 Task: Create List Brand Personality in Board Content Amplification Platforms to Workspace Debt Financing. Create List Brand Target Audience in Board Social Media Campaign Planning to Workspace Debt Financing. Create List Brand Perception Mapping in Board Market Entry Strategy and Analysis for Emerging Markets to Workspace Debt Financing
Action: Mouse moved to (58, 249)
Screenshot: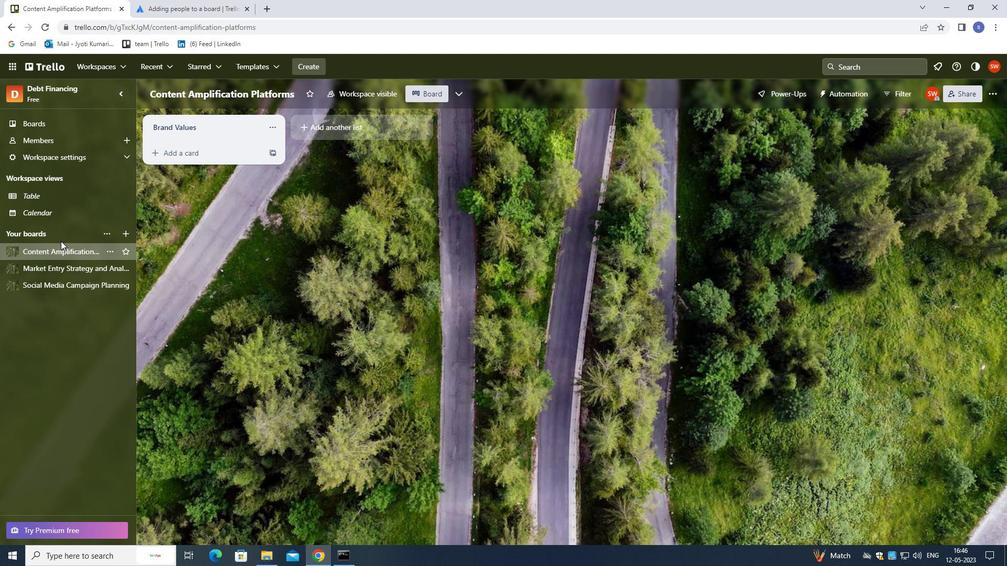 
Action: Mouse pressed left at (58, 249)
Screenshot: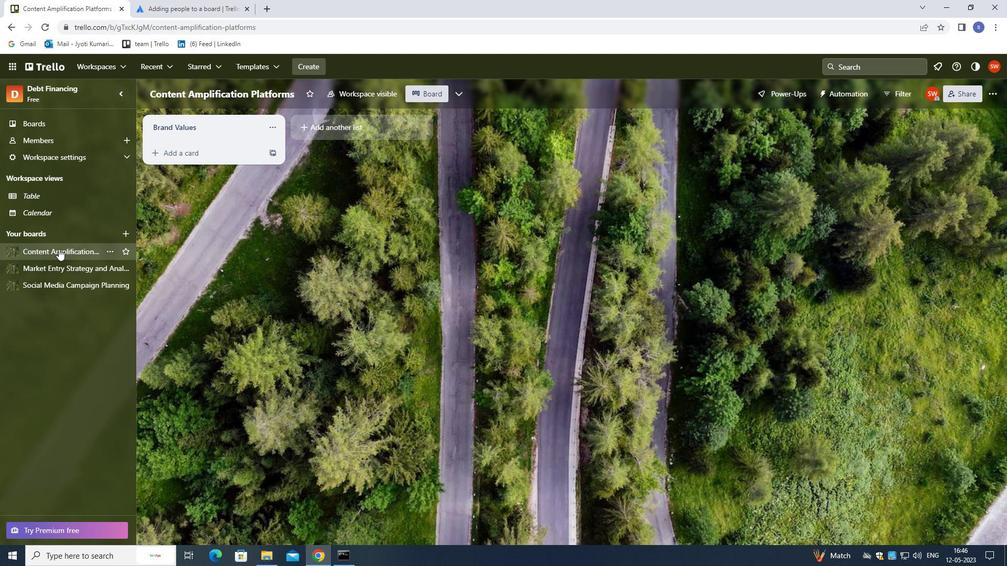 
Action: Mouse moved to (361, 127)
Screenshot: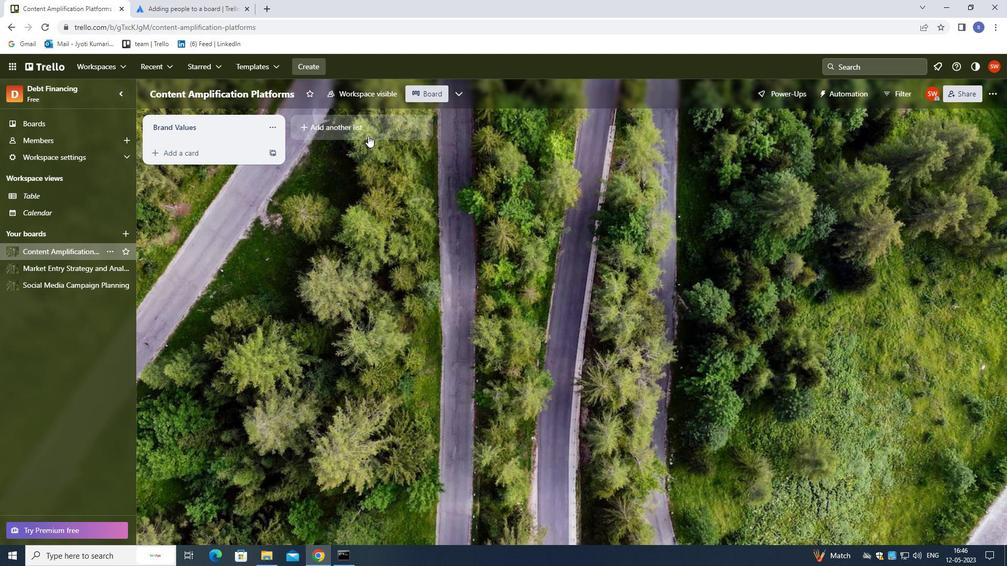 
Action: Mouse pressed left at (361, 127)
Screenshot: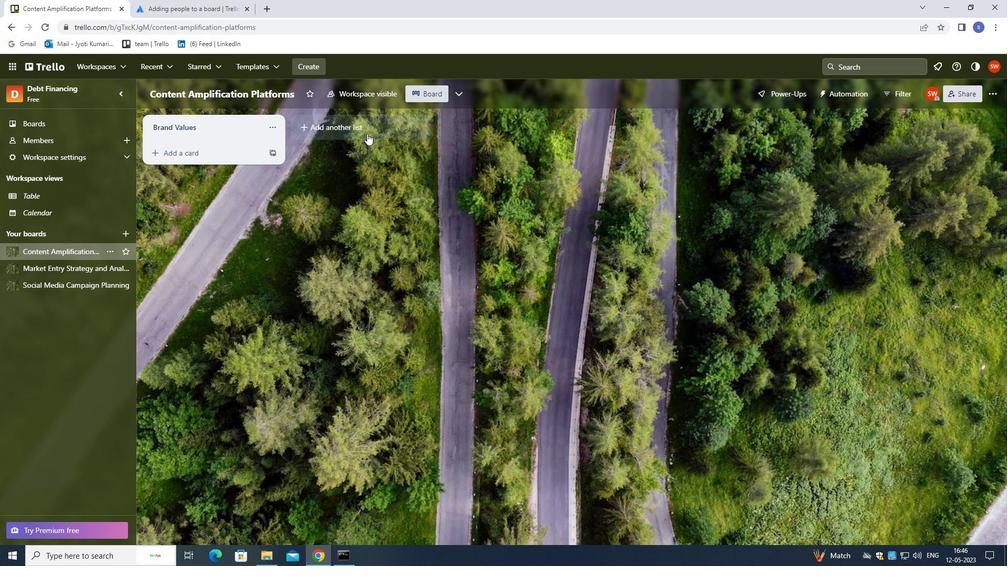
Action: Mouse moved to (430, 214)
Screenshot: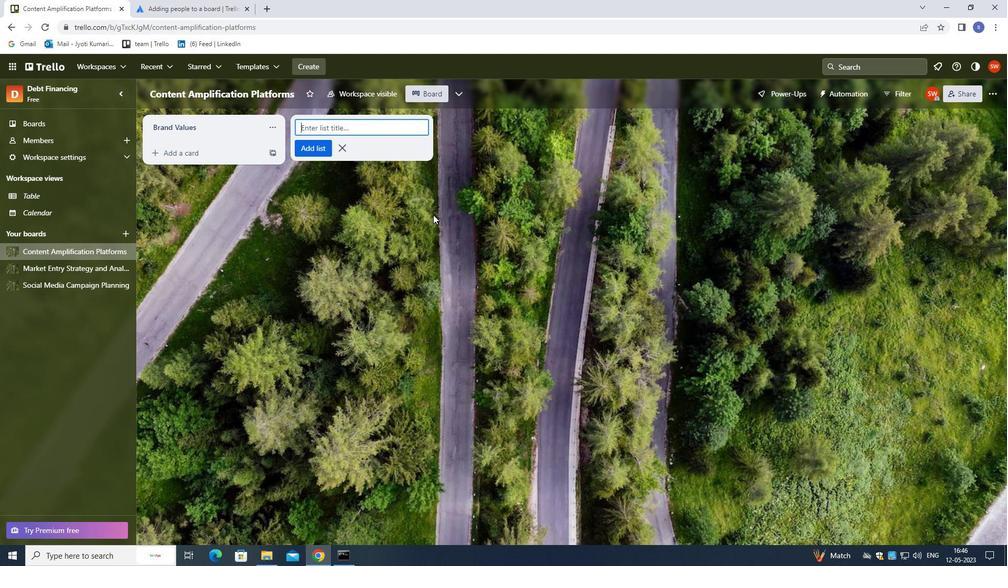 
Action: Key pressed <Key.shift>BRAND<Key.space><Key.shift>PERSONALITY<Key.enter>
Screenshot: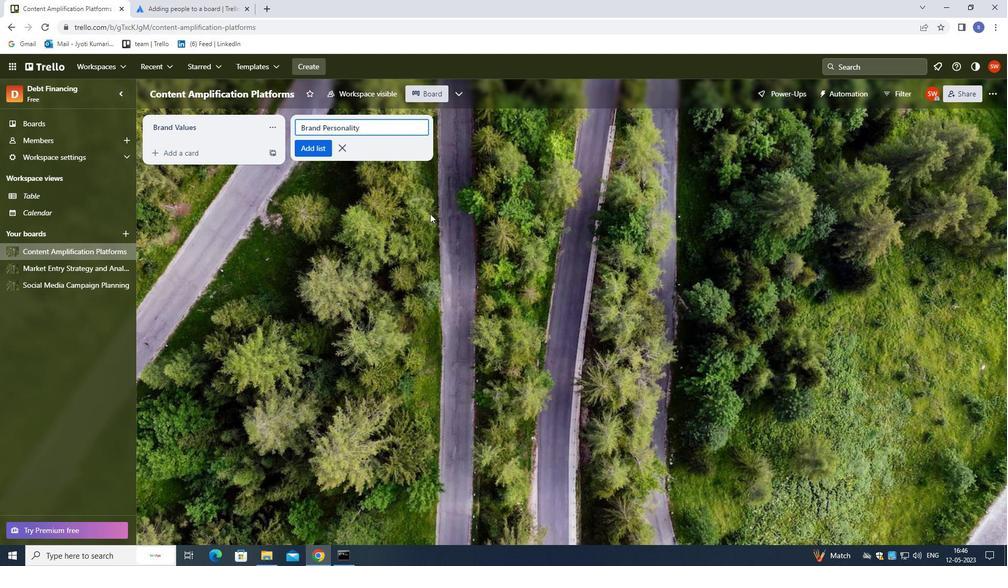 
Action: Mouse moved to (61, 282)
Screenshot: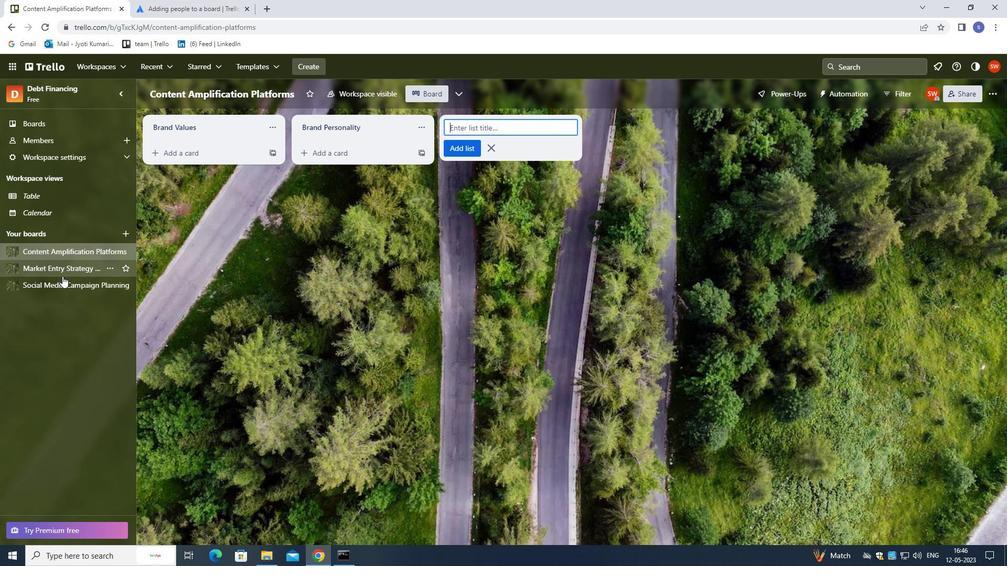 
Action: Mouse pressed left at (61, 282)
Screenshot: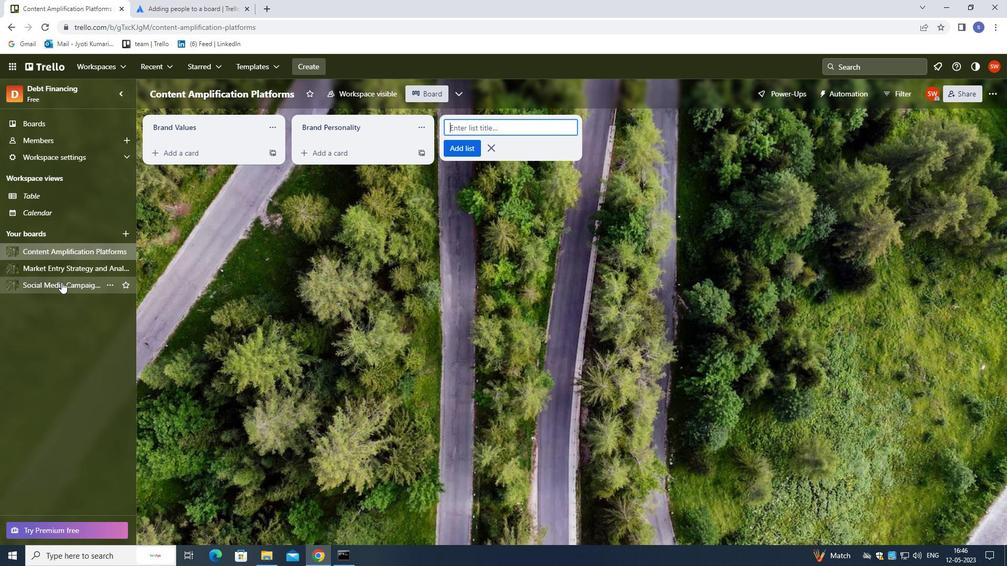 
Action: Mouse moved to (311, 129)
Screenshot: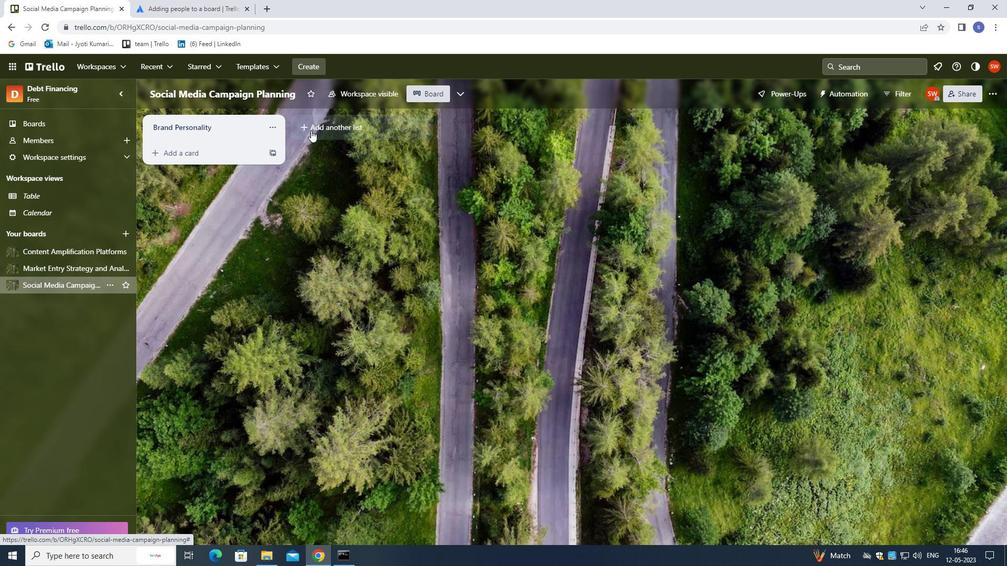
Action: Mouse pressed left at (311, 129)
Screenshot: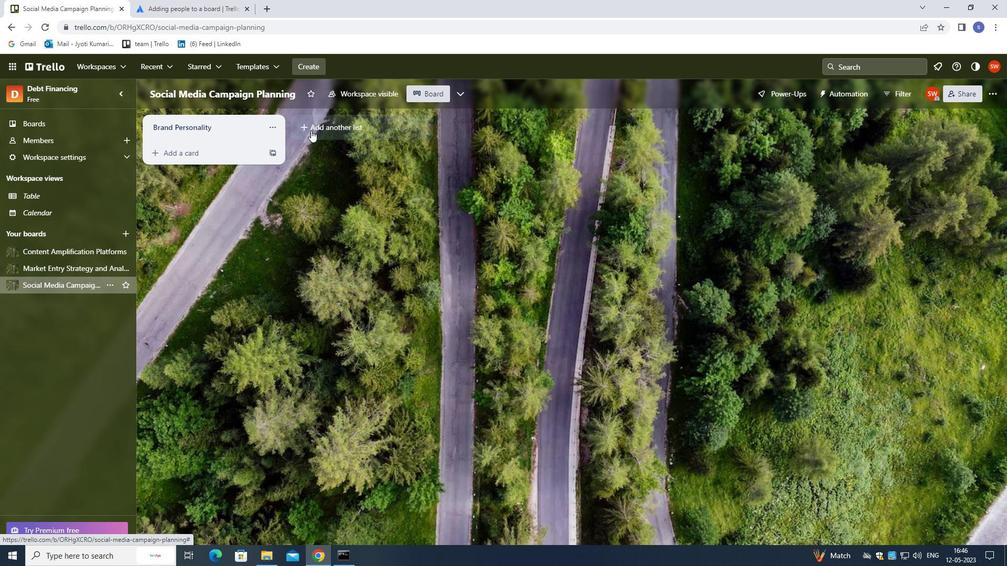 
Action: Mouse moved to (319, 148)
Screenshot: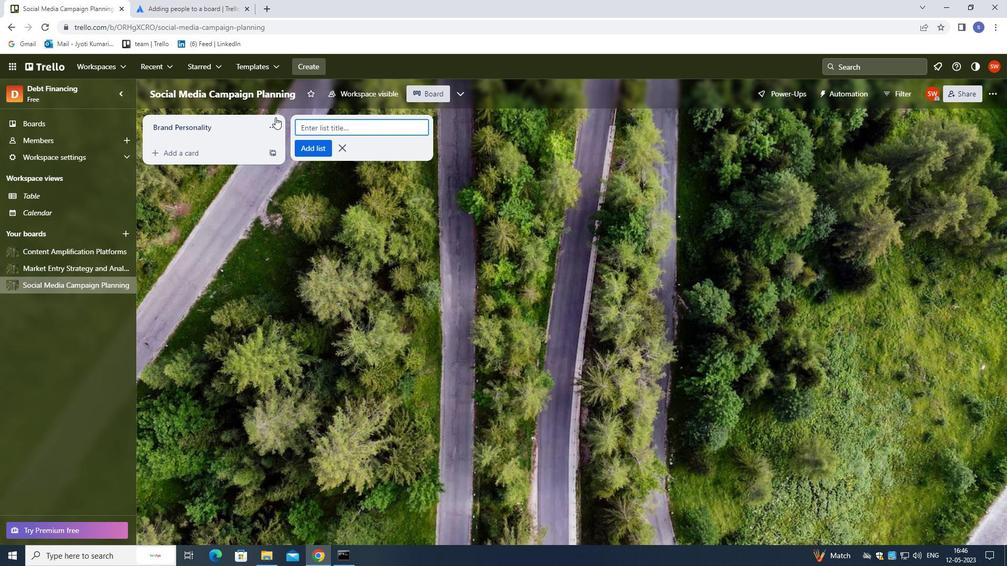 
Action: Key pressed <Key.shift><Key.shift>BRAND<Key.space><Key.shift>TARGET<Key.space><Key.shift><Key.shift><Key.shift><Key.shift>AUDIENCE<Key.enter>
Screenshot: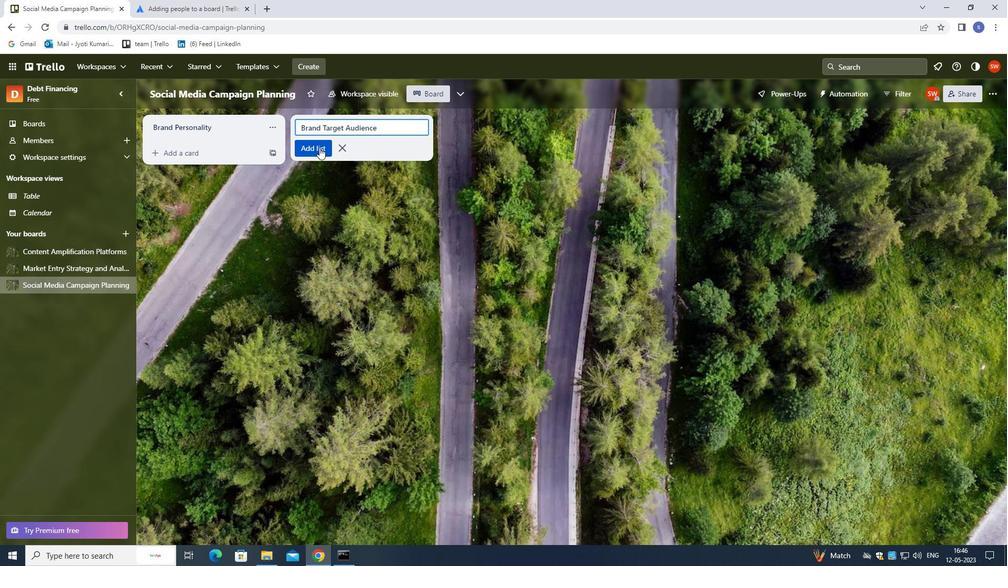 
Action: Mouse moved to (63, 265)
Screenshot: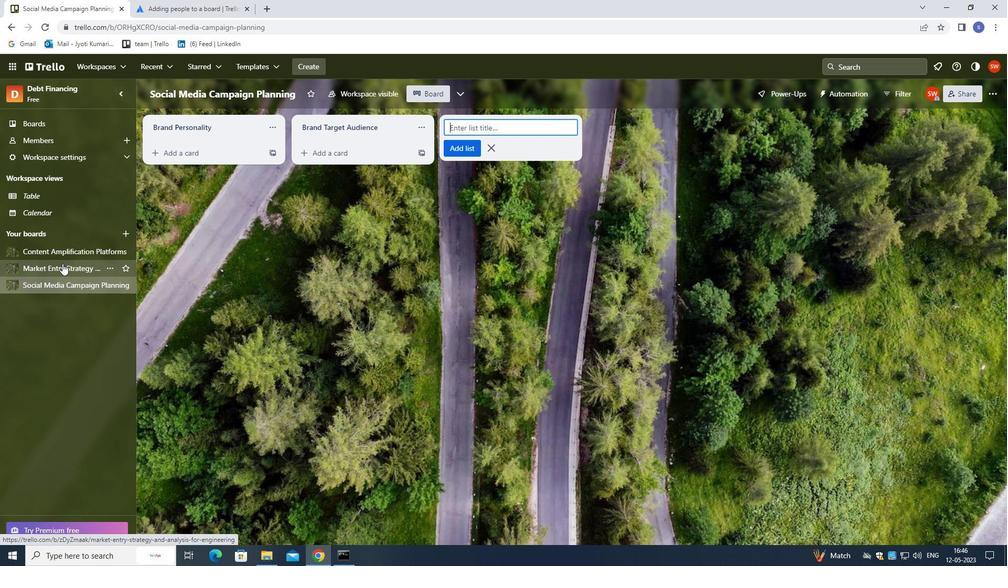 
Action: Mouse pressed left at (63, 265)
Screenshot: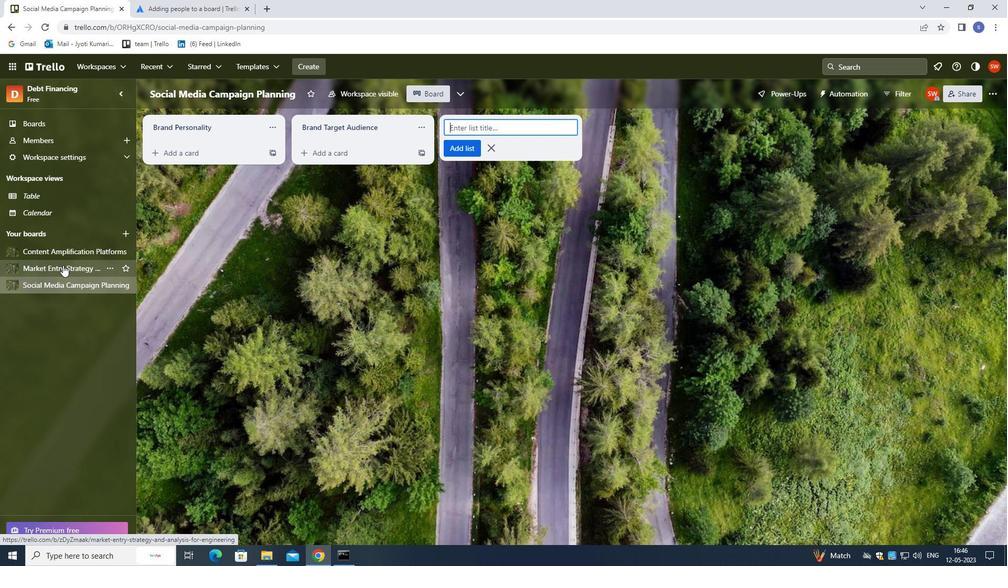 
Action: Mouse moved to (342, 131)
Screenshot: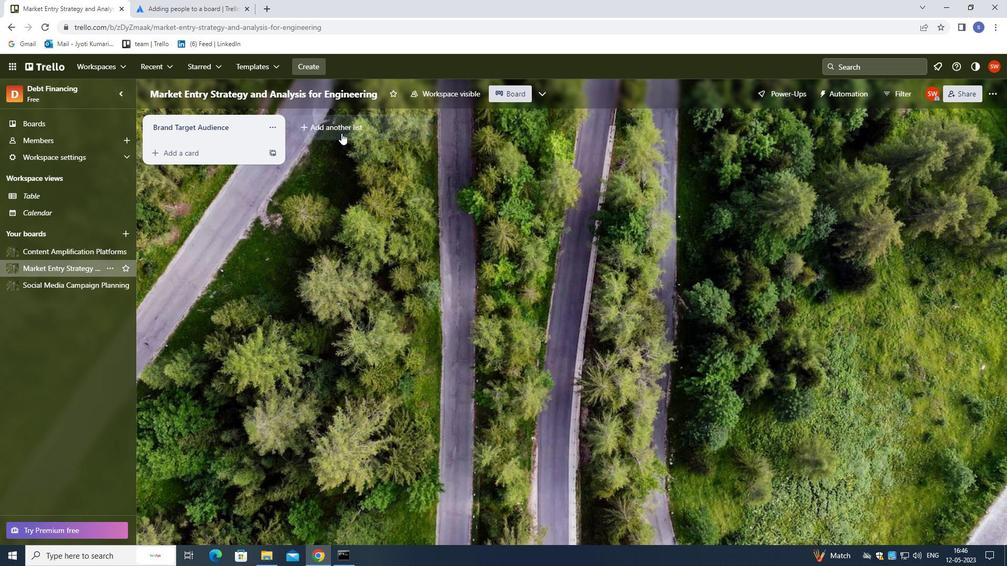 
Action: Mouse pressed left at (342, 131)
Screenshot: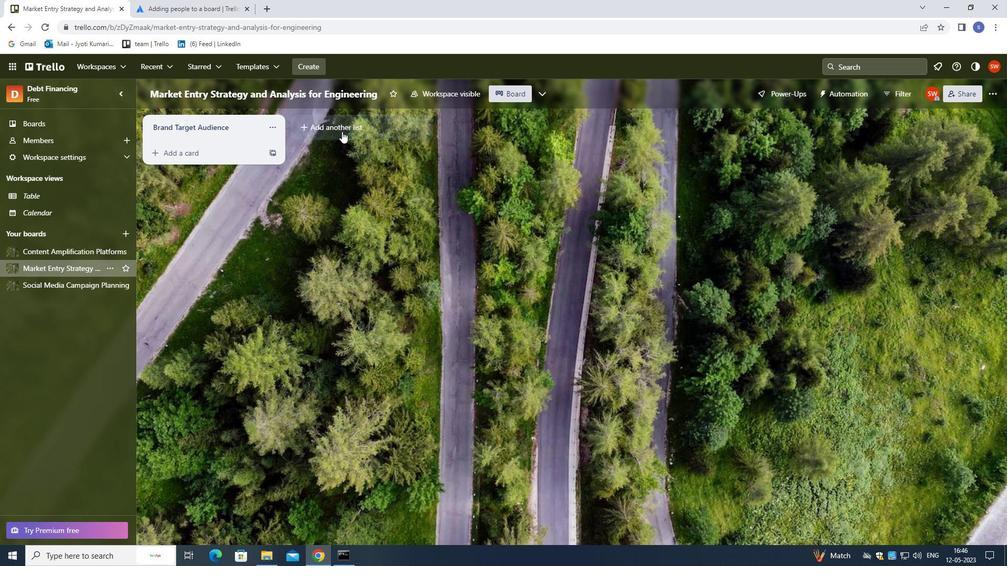 
Action: Mouse moved to (376, 232)
Screenshot: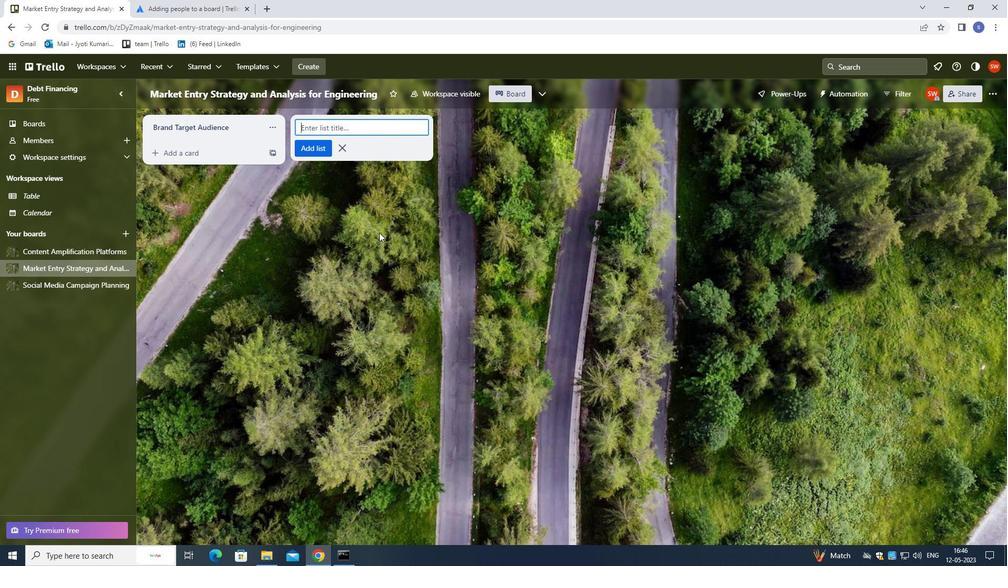 
Action: Key pressed <Key.shift>BRAND<Key.space><Key.shift><Key.shift><Key.shift><Key.shift><Key.shift><Key.shift><Key.shift><Key.shift><Key.shift><Key.shift>PERCEPTION<Key.space><Key.shift>MAPPING<Key.enter>
Screenshot: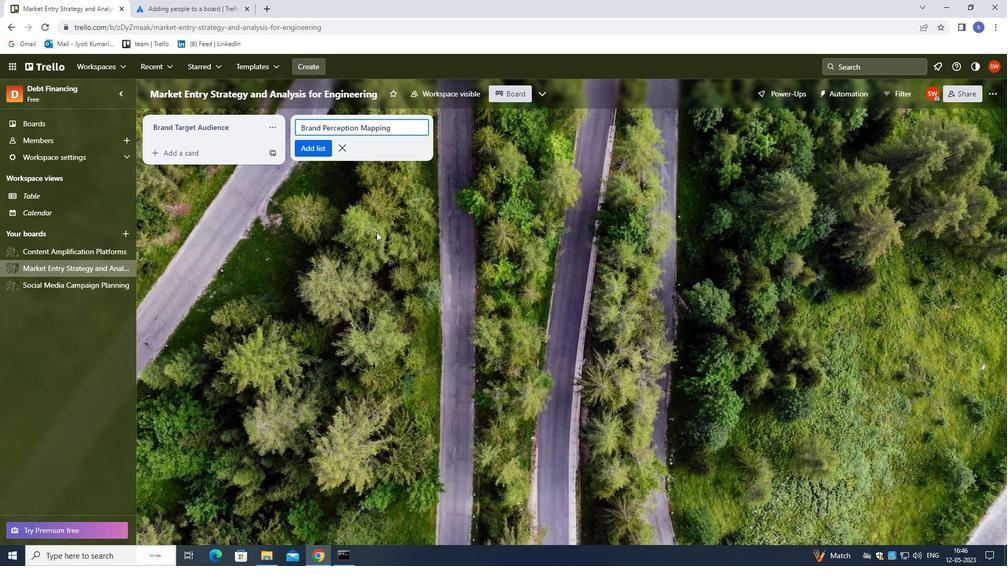 
Action: Mouse moved to (380, 244)
Screenshot: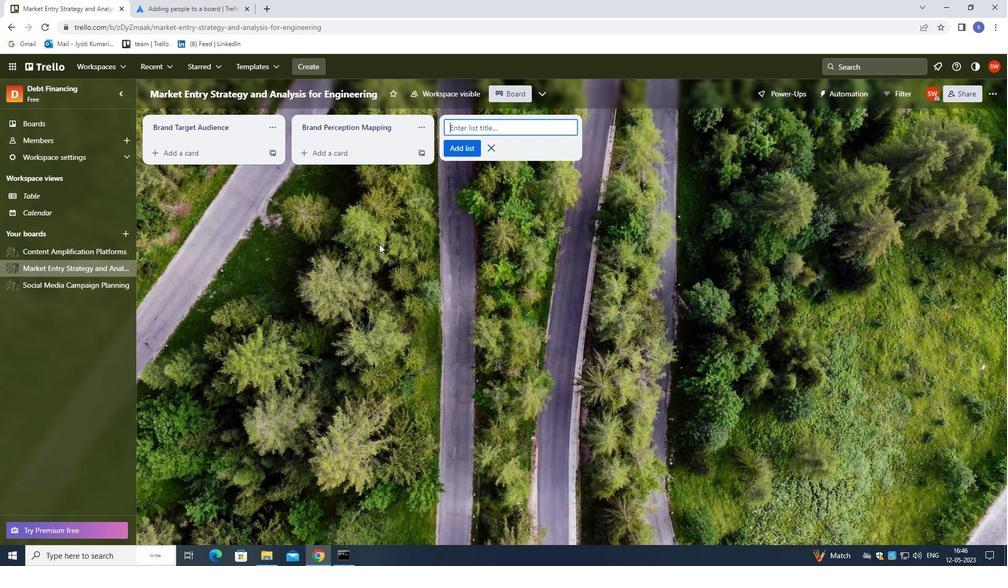 
